 Task: Add the task  Improve the appâ€™s caching system for faster data retrieval to the section Error Handling Sprint in the project WorthyTech and add a Due Date to the respective task as 2023/07/24.
Action: Mouse moved to (43, 238)
Screenshot: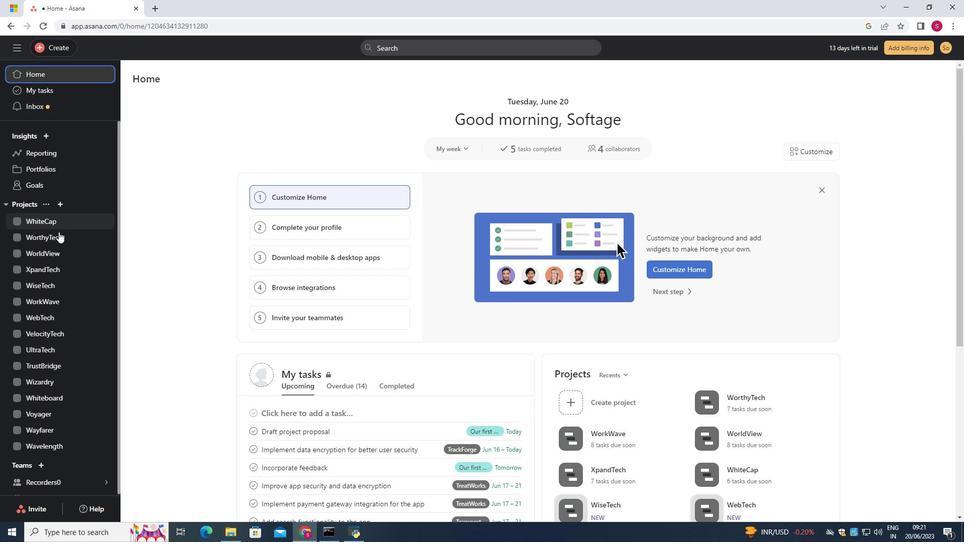 
Action: Mouse pressed left at (43, 238)
Screenshot: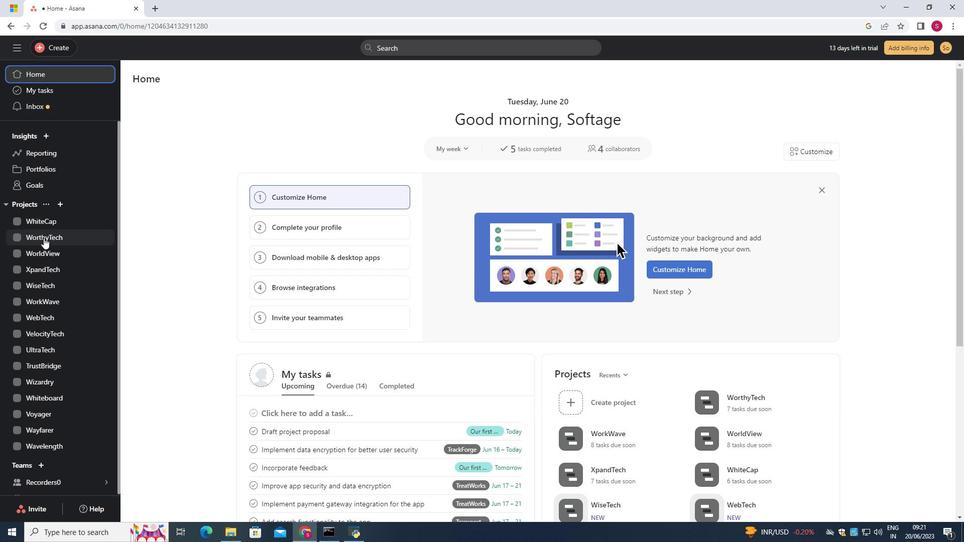 
Action: Mouse moved to (746, 400)
Screenshot: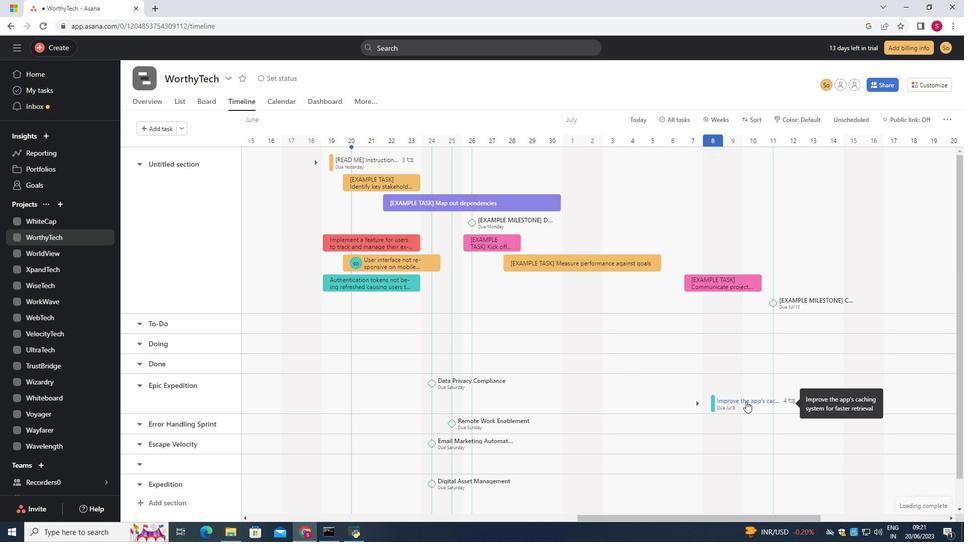 
Action: Mouse pressed left at (746, 400)
Screenshot: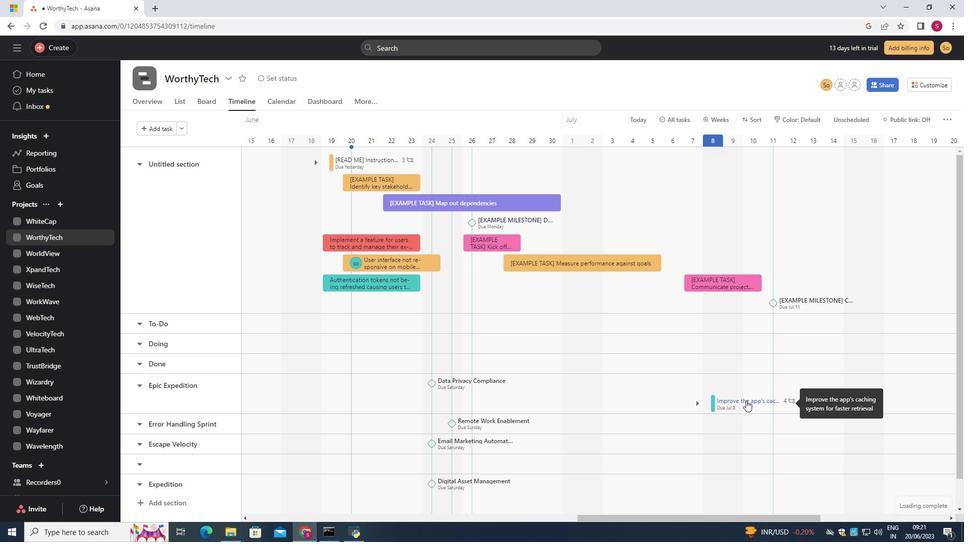 
Action: Mouse moved to (756, 220)
Screenshot: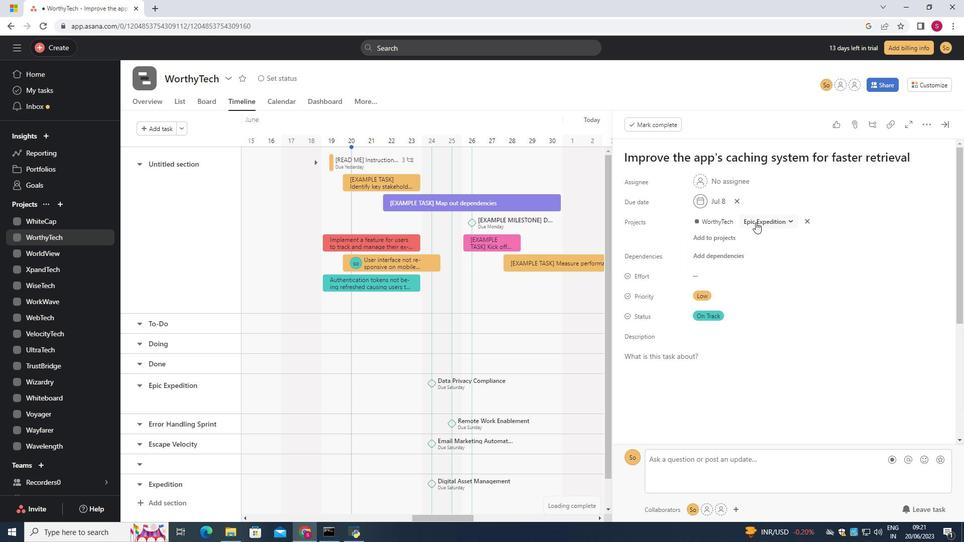 
Action: Mouse pressed left at (756, 220)
Screenshot: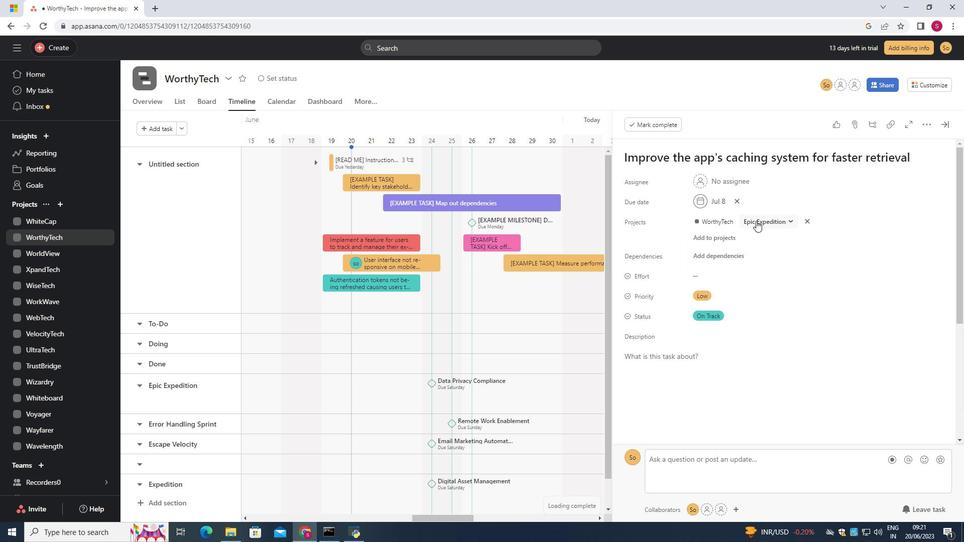 
Action: Mouse moved to (745, 337)
Screenshot: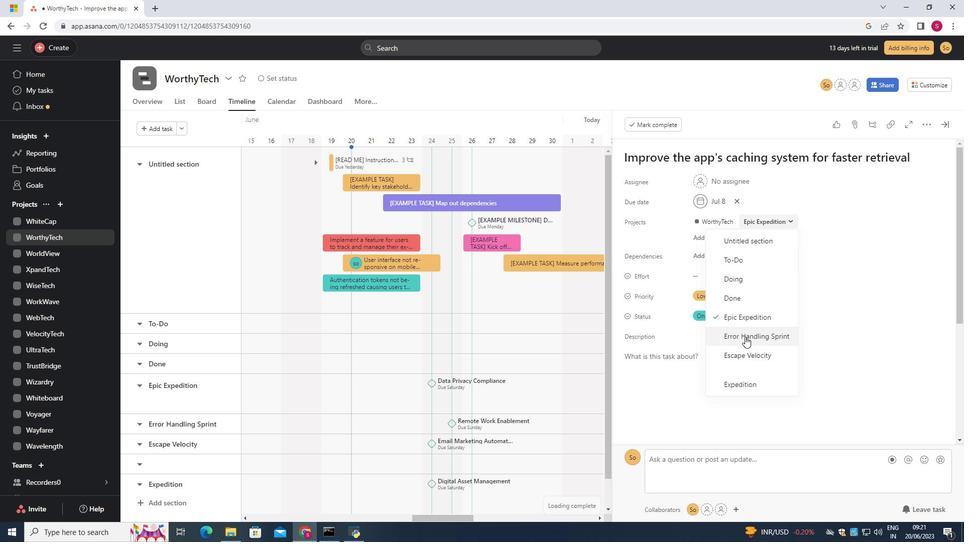 
Action: Mouse pressed left at (745, 337)
Screenshot: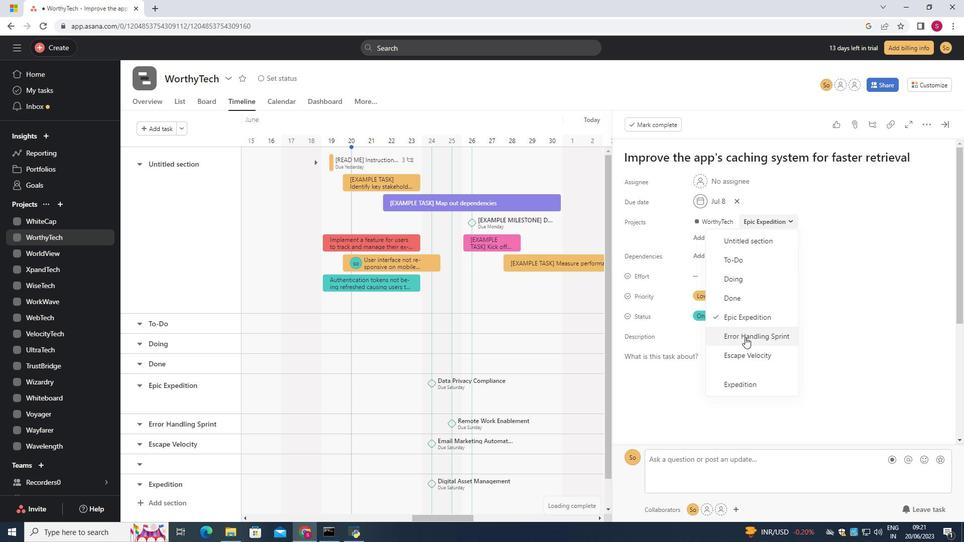 
Action: Mouse moved to (733, 197)
Screenshot: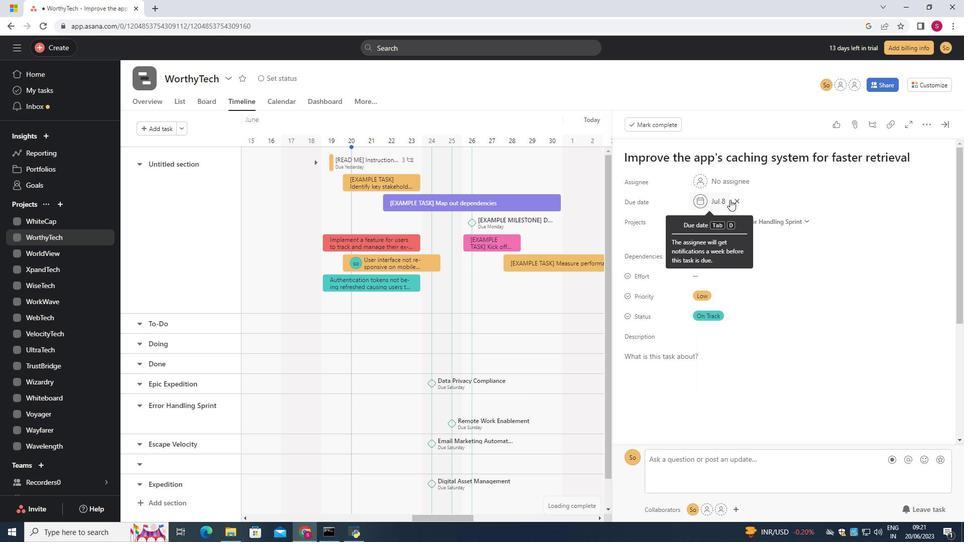
Action: Mouse pressed left at (733, 197)
Screenshot: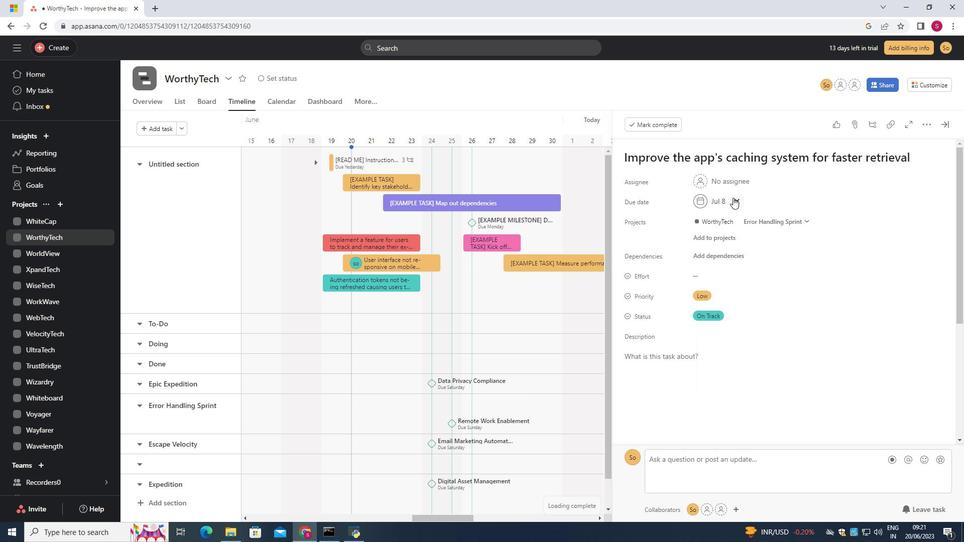 
Action: Mouse moved to (700, 199)
Screenshot: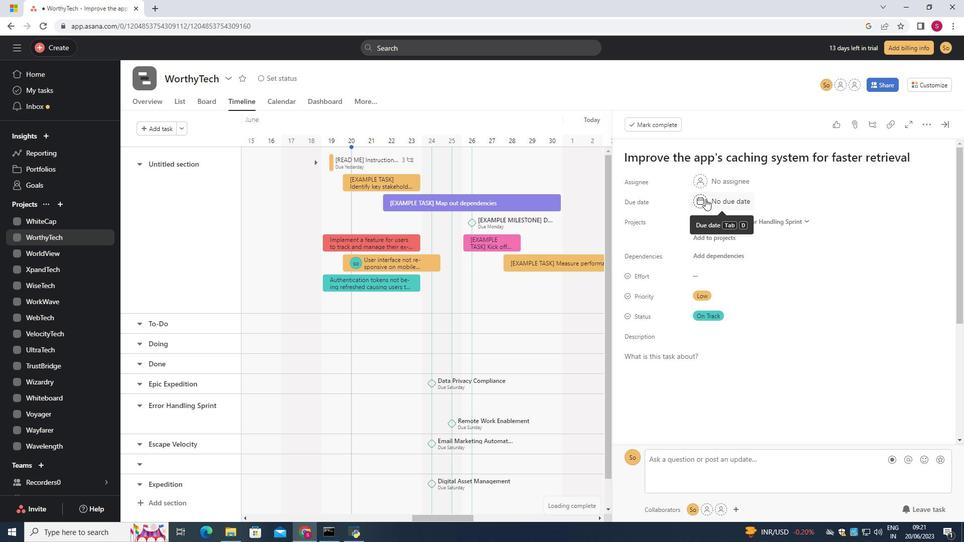
Action: Mouse pressed left at (700, 199)
Screenshot: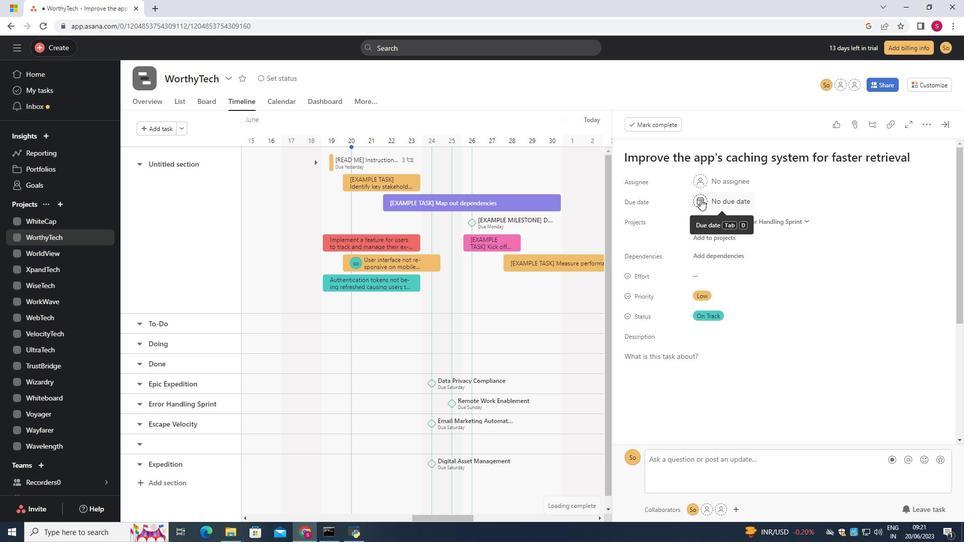 
Action: Mouse moved to (750, 217)
Screenshot: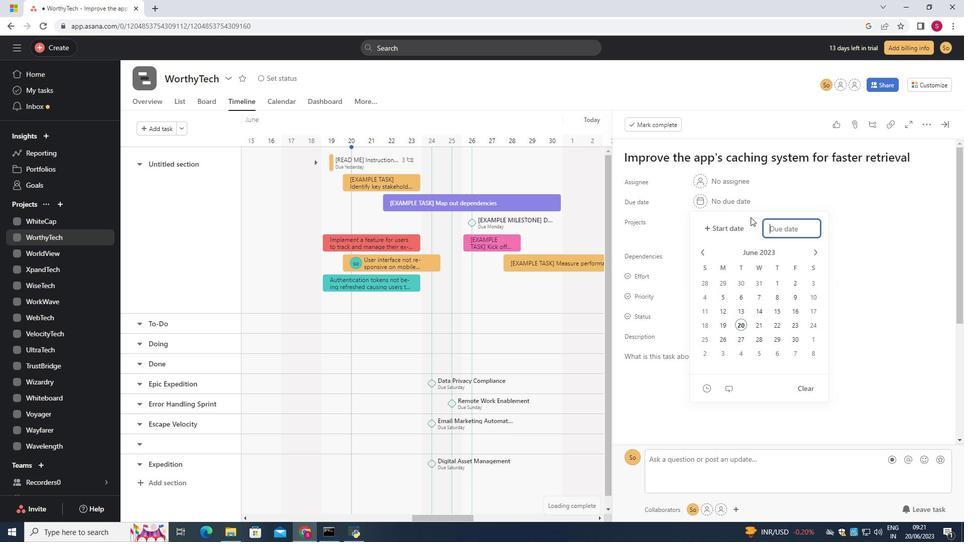 
Action: Key pressed 2023/07/24<Key.enter>
Screenshot: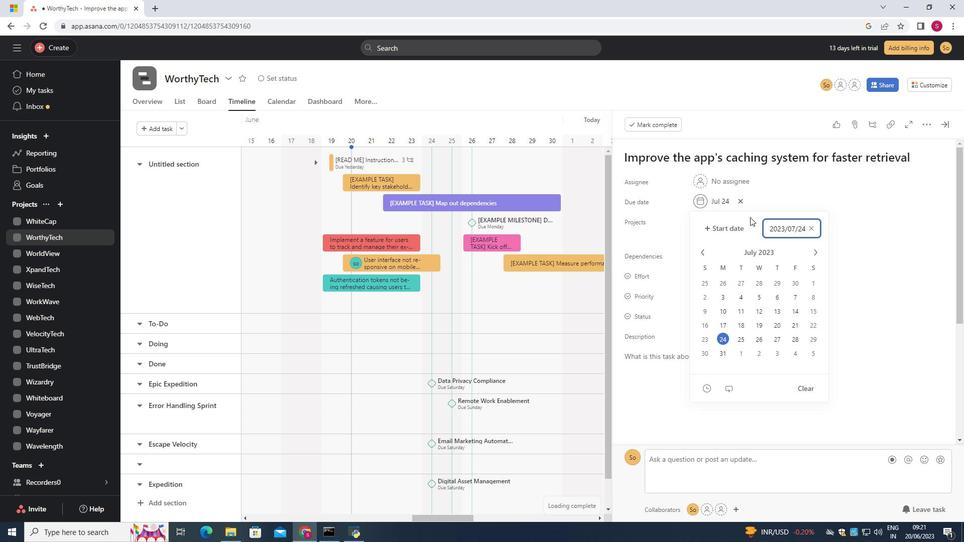 
